 Task: Create a rule when a due dateLess than 1  hours from now is set on a checklist item.
Action: Mouse moved to (1048, 86)
Screenshot: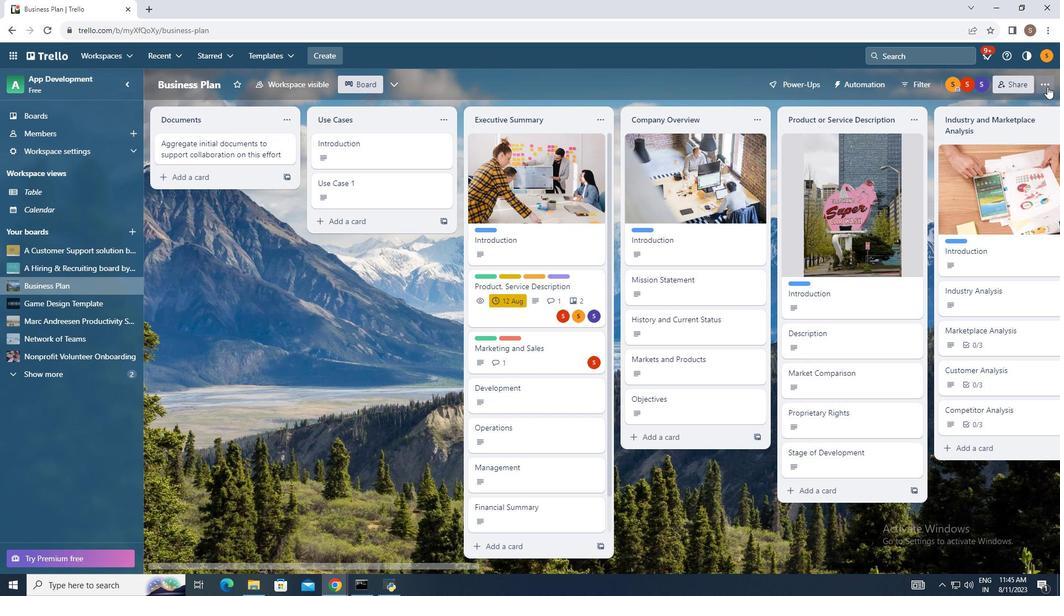 
Action: Mouse pressed left at (1048, 86)
Screenshot: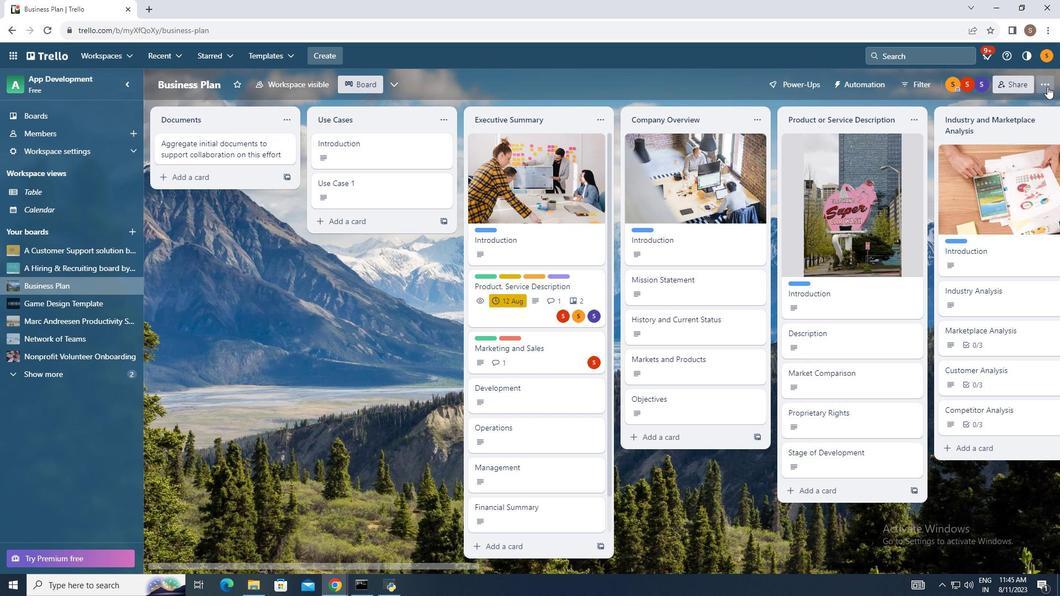 
Action: Mouse moved to (939, 225)
Screenshot: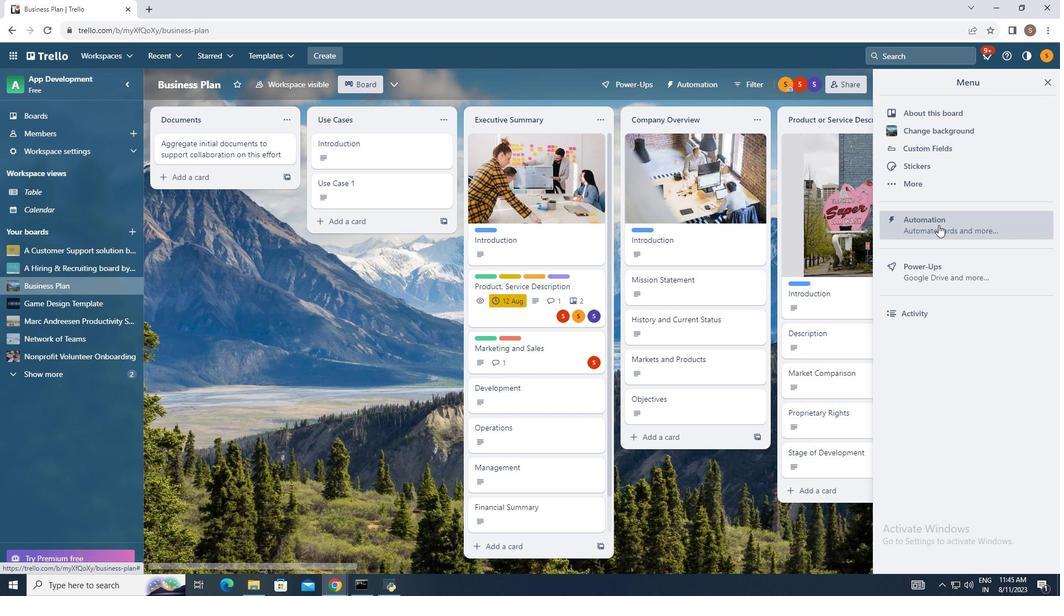 
Action: Mouse pressed left at (939, 225)
Screenshot: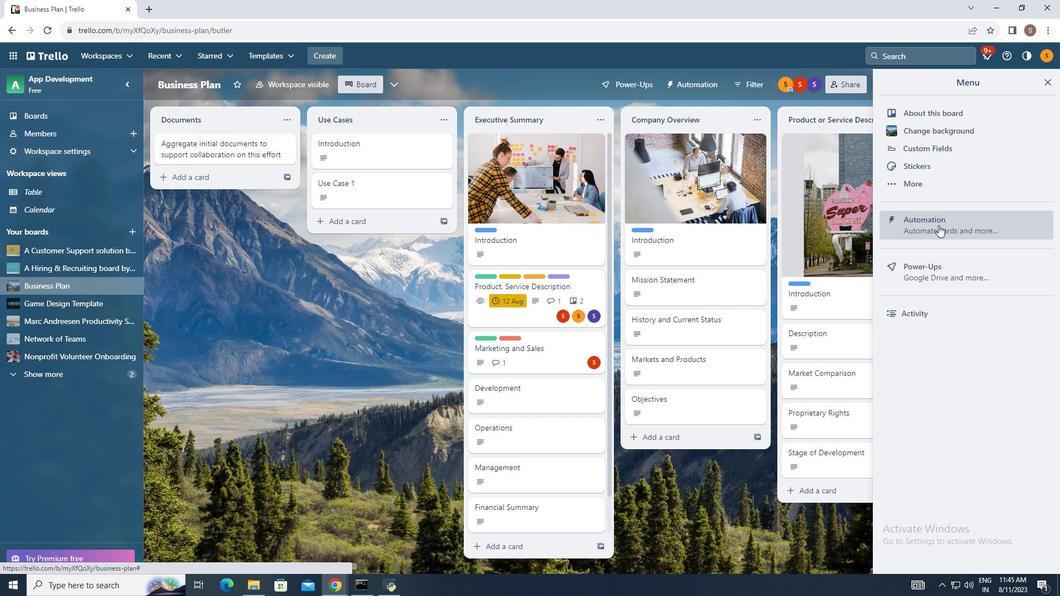 
Action: Mouse moved to (199, 186)
Screenshot: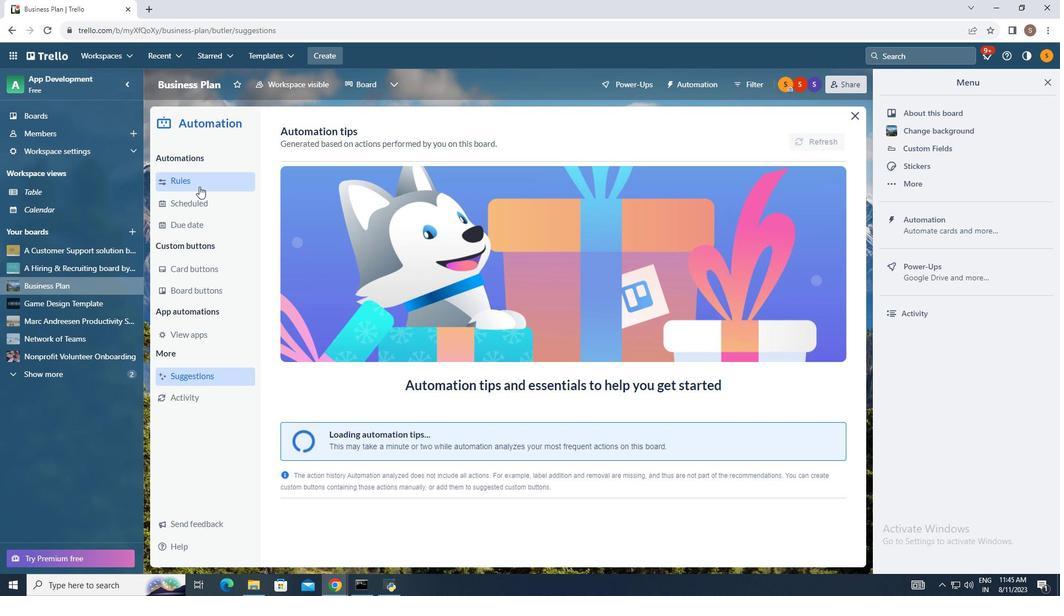 
Action: Mouse pressed left at (199, 186)
Screenshot: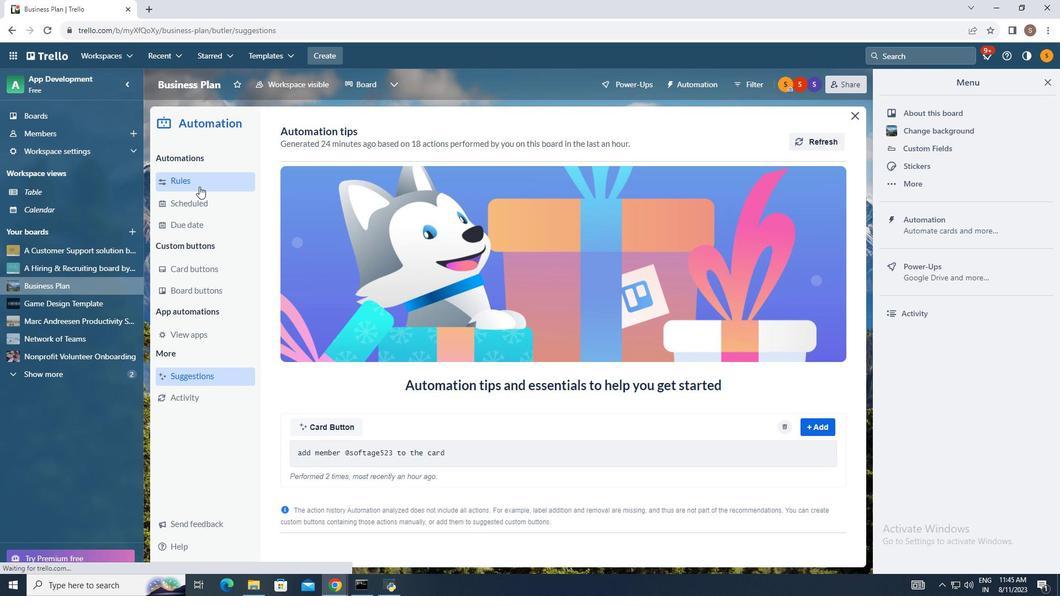 
Action: Mouse moved to (728, 136)
Screenshot: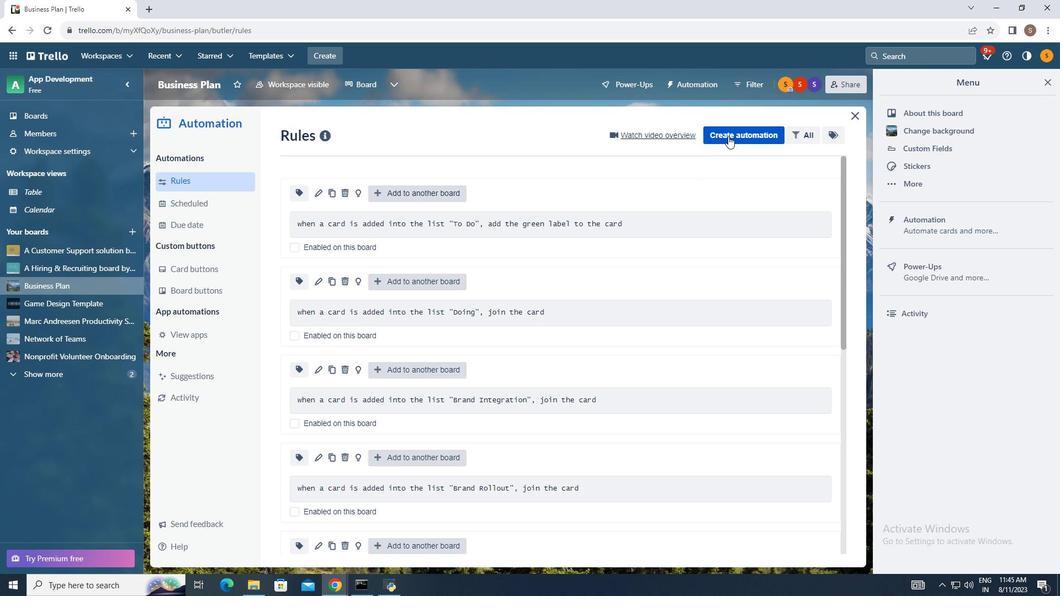 
Action: Mouse pressed left at (728, 136)
Screenshot: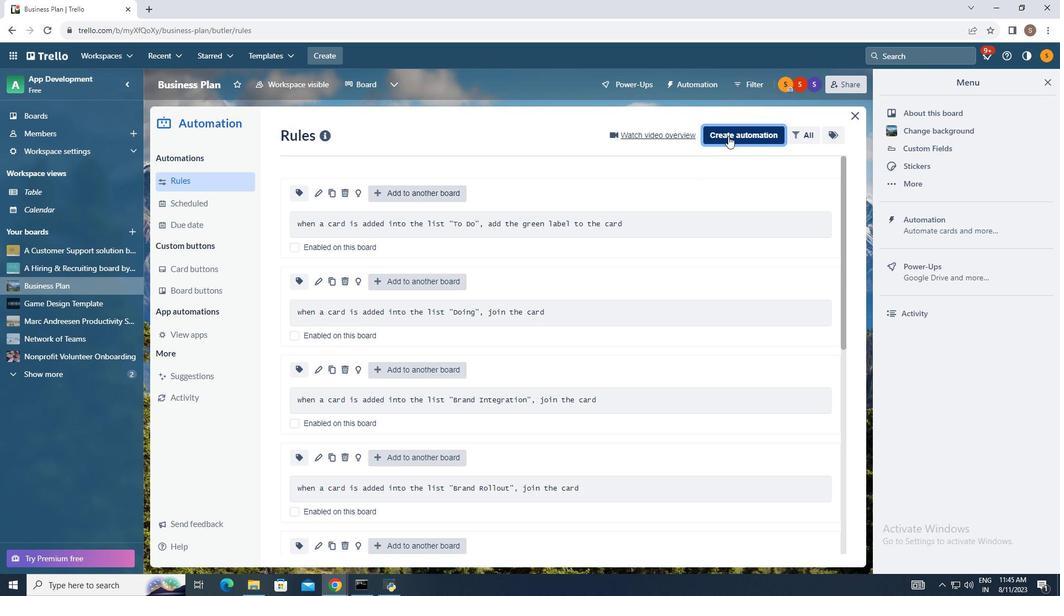 
Action: Mouse moved to (550, 237)
Screenshot: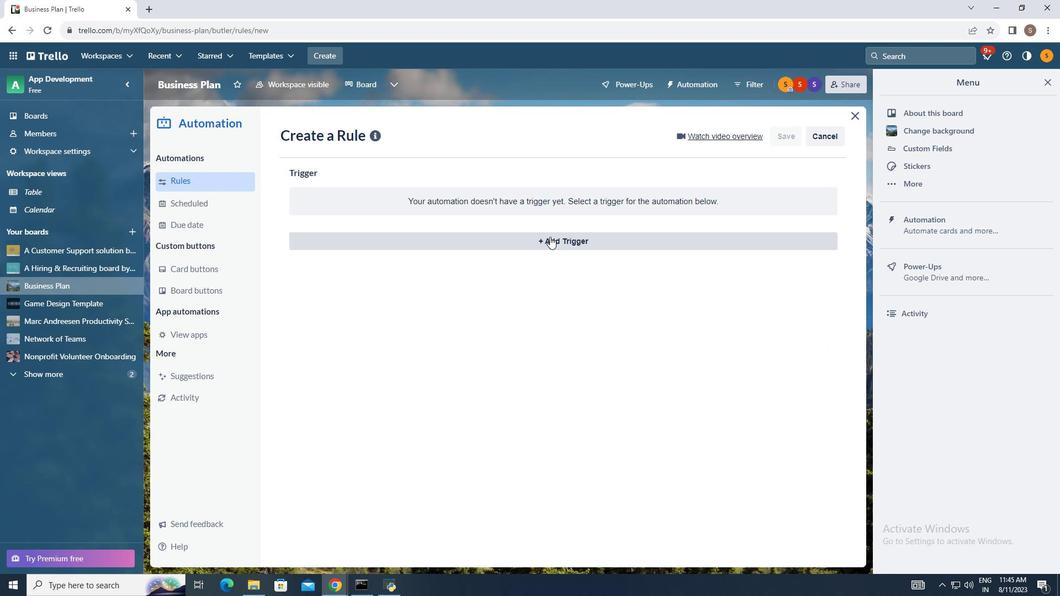 
Action: Mouse pressed left at (550, 237)
Screenshot: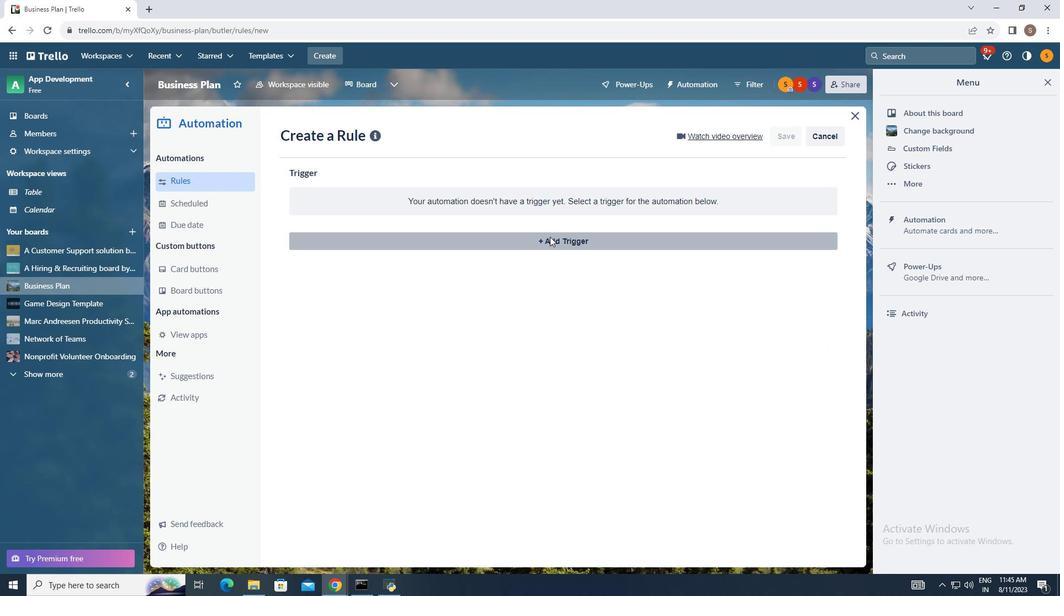 
Action: Mouse moved to (454, 277)
Screenshot: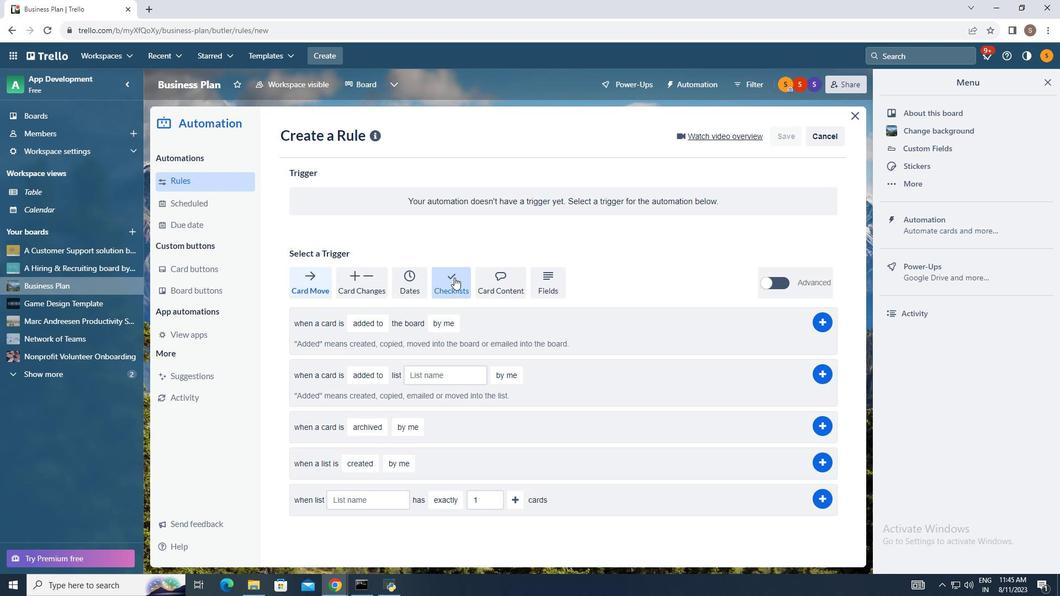 
Action: Mouse pressed left at (454, 277)
Screenshot: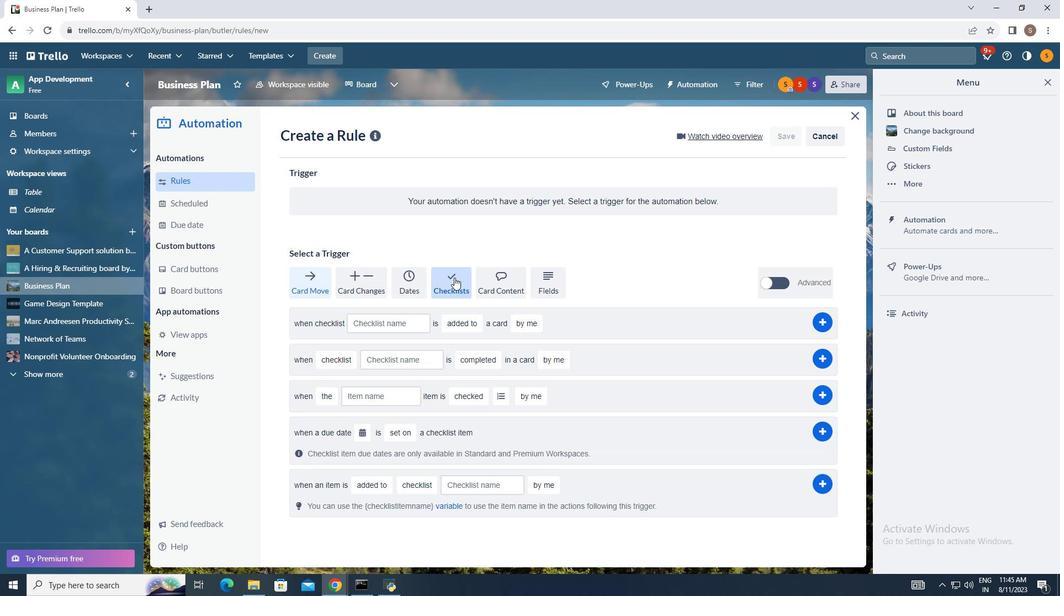 
Action: Mouse moved to (358, 433)
Screenshot: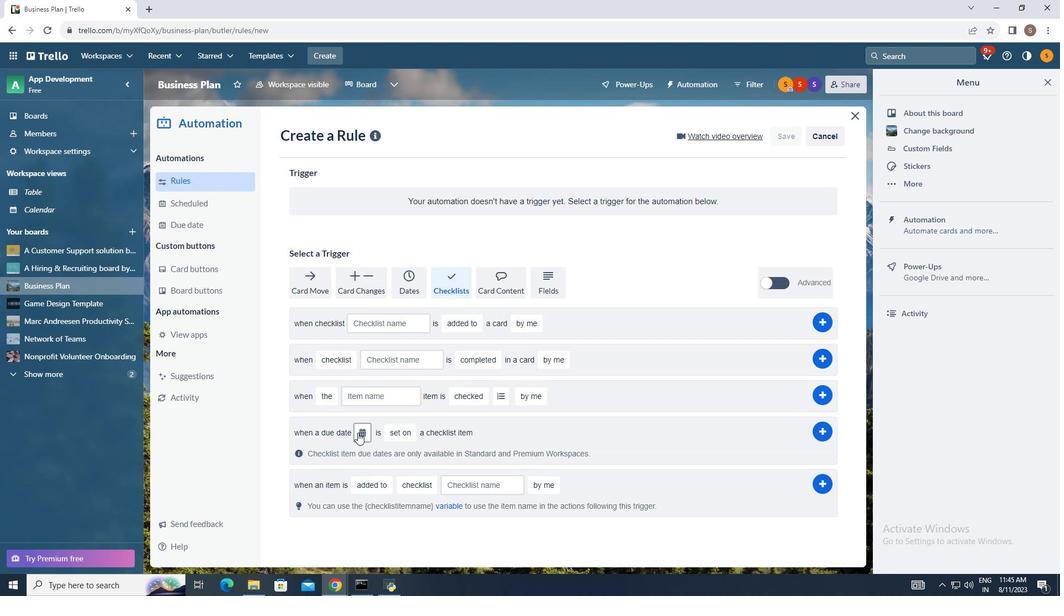 
Action: Mouse pressed left at (358, 433)
Screenshot: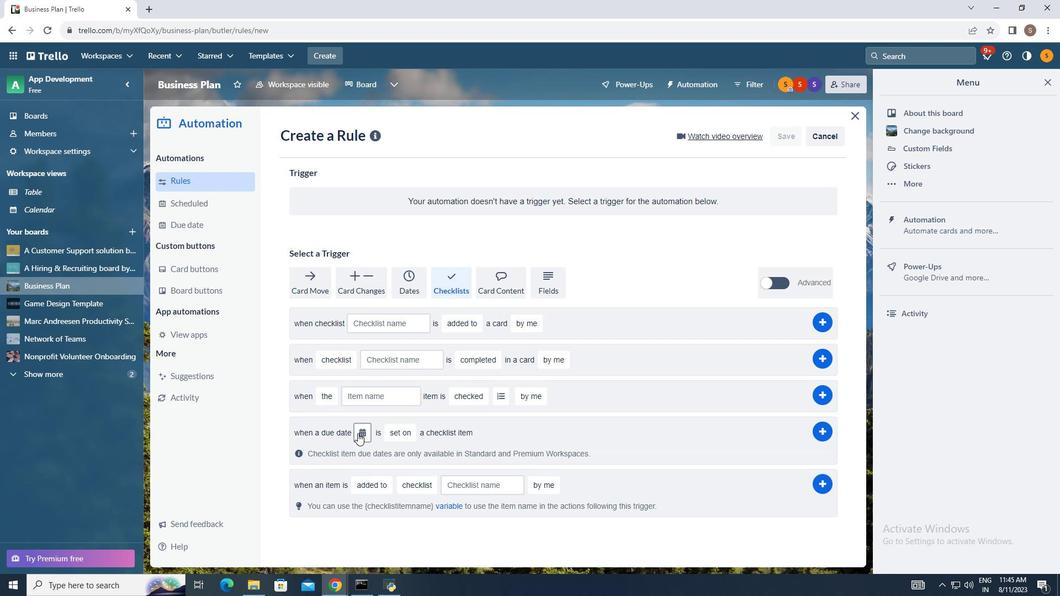 
Action: Mouse moved to (382, 502)
Screenshot: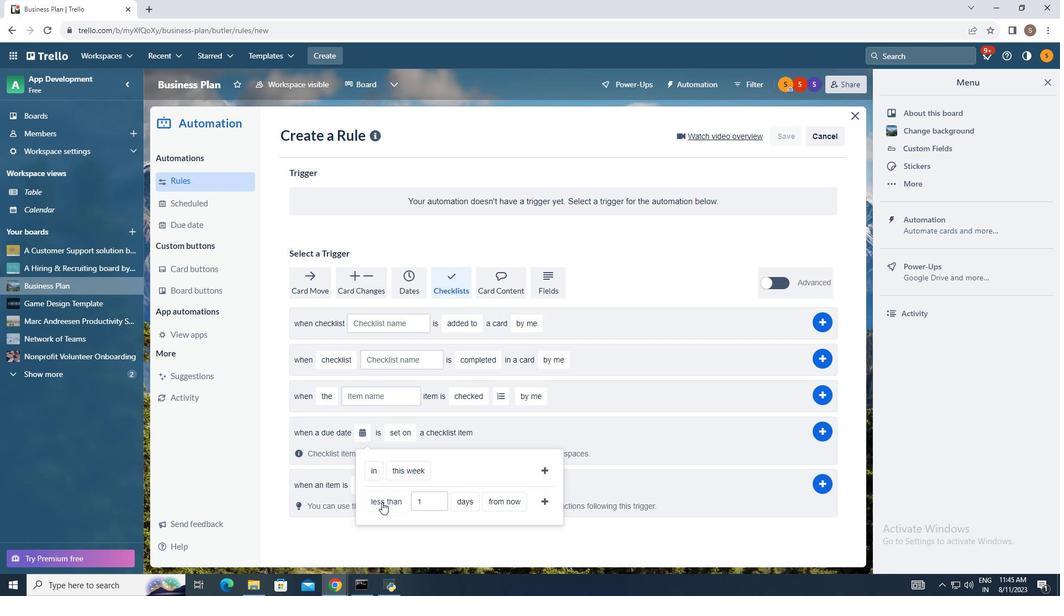 
Action: Mouse pressed left at (382, 502)
Screenshot: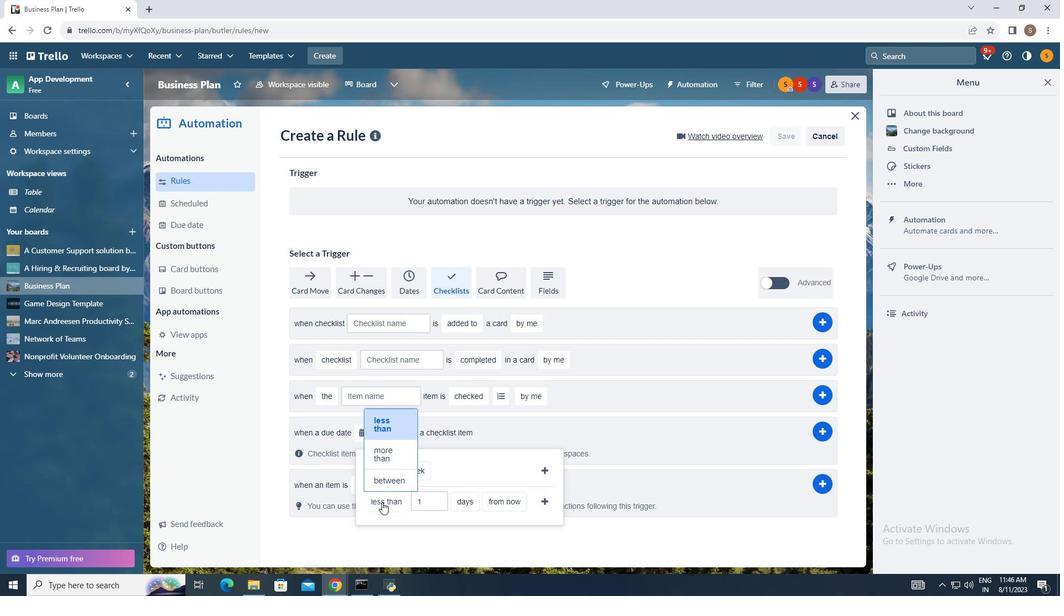 
Action: Mouse moved to (389, 425)
Screenshot: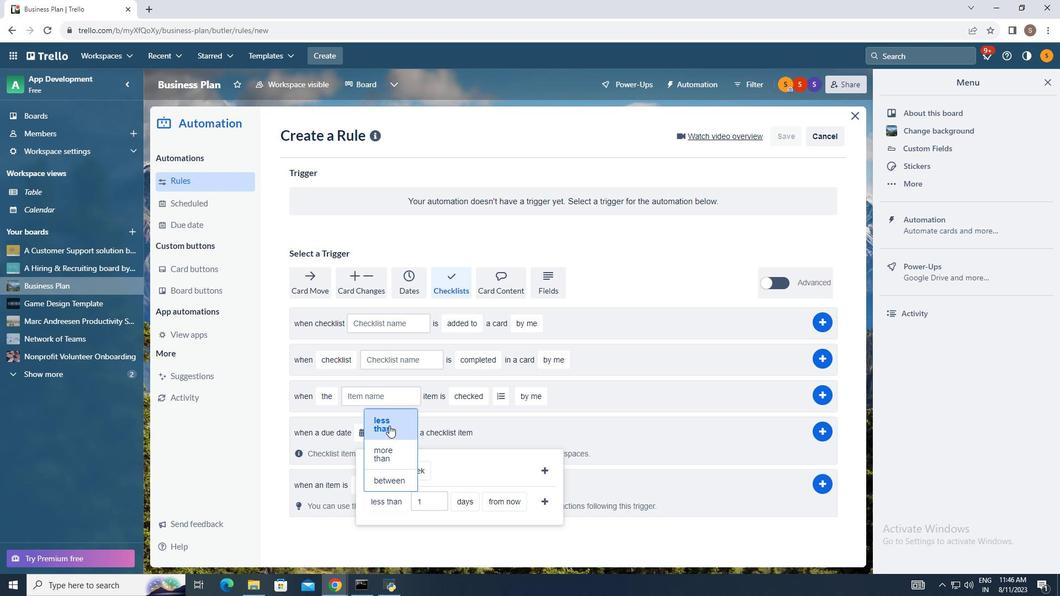 
Action: Mouse pressed left at (389, 425)
Screenshot: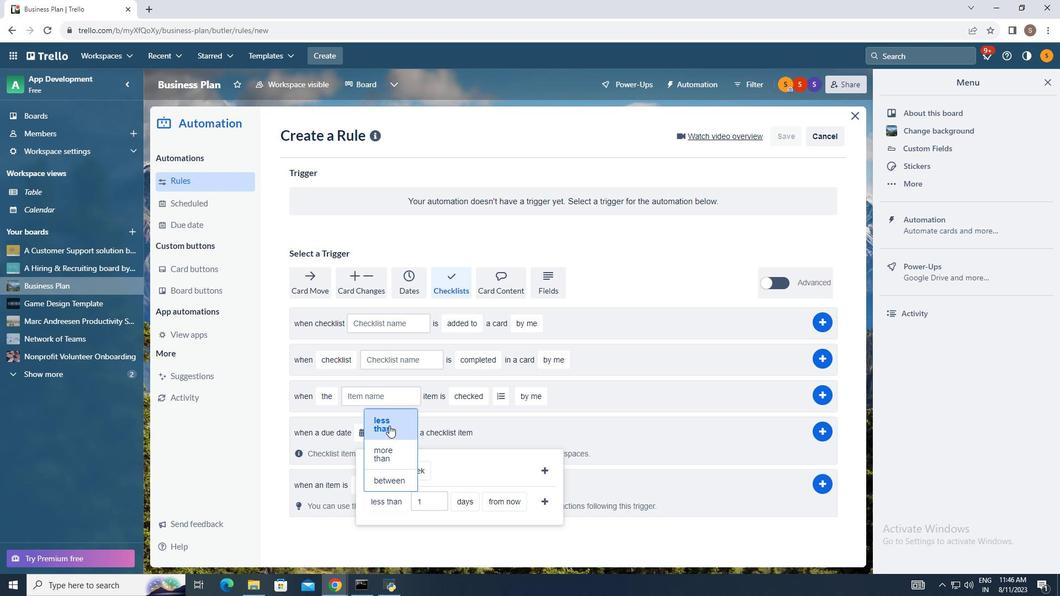 
Action: Mouse moved to (463, 503)
Screenshot: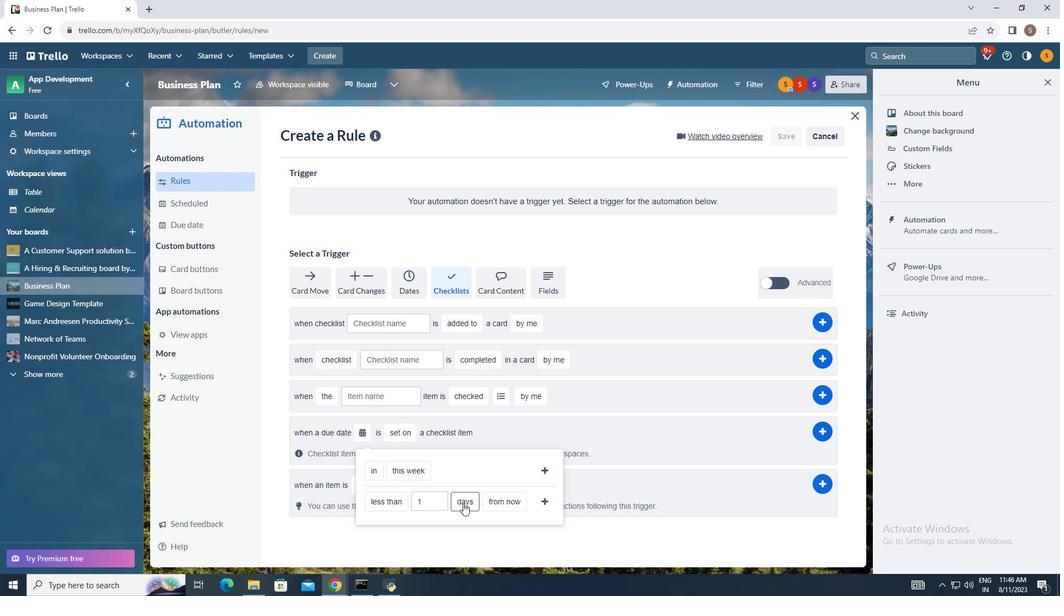 
Action: Mouse pressed left at (463, 503)
Screenshot: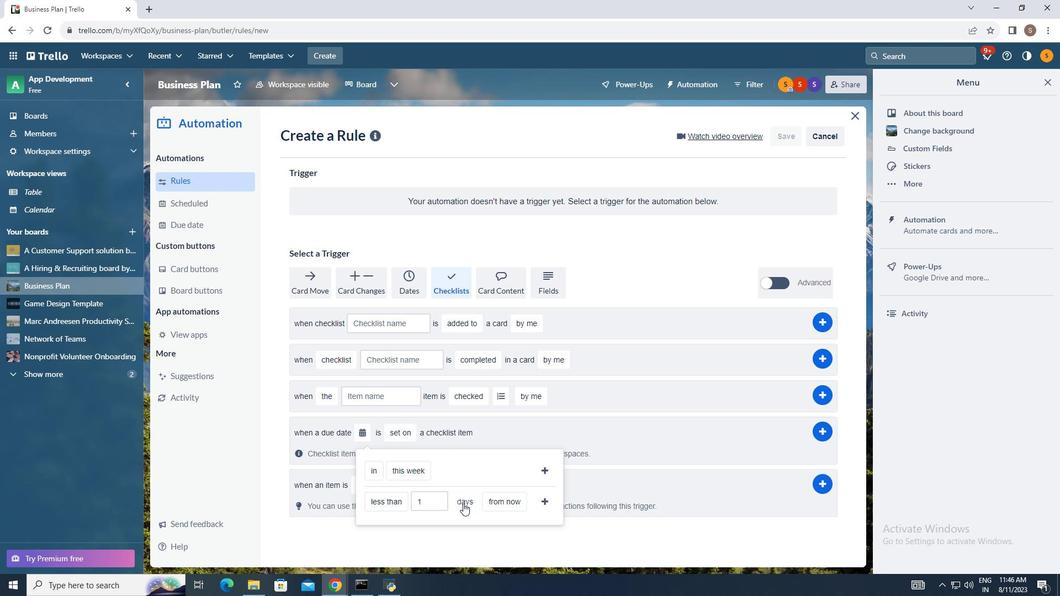 
Action: Mouse moved to (476, 435)
Screenshot: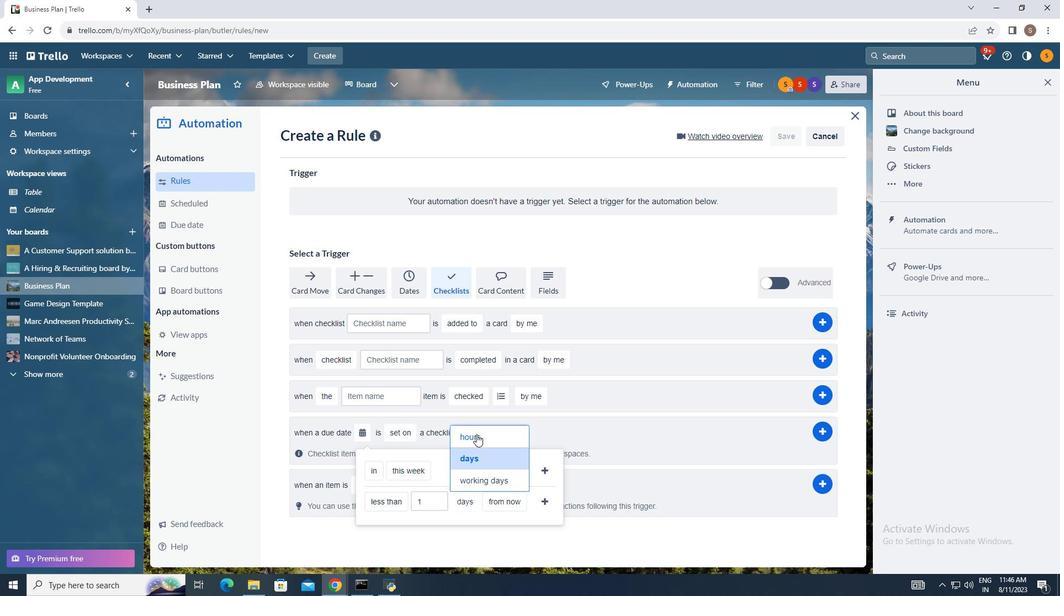 
Action: Mouse pressed left at (476, 435)
Screenshot: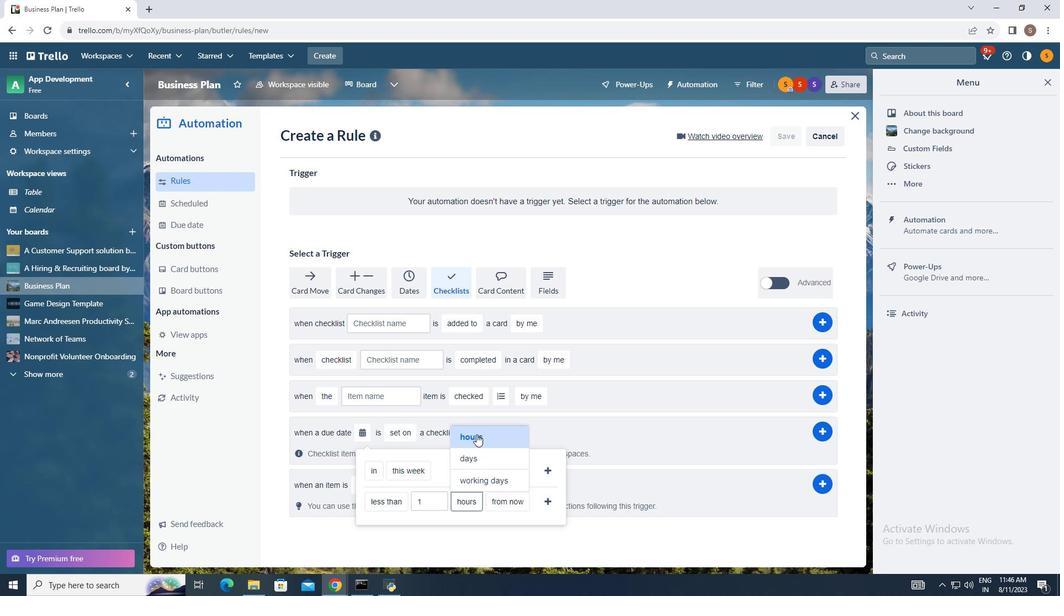 
Action: Mouse moved to (507, 500)
Screenshot: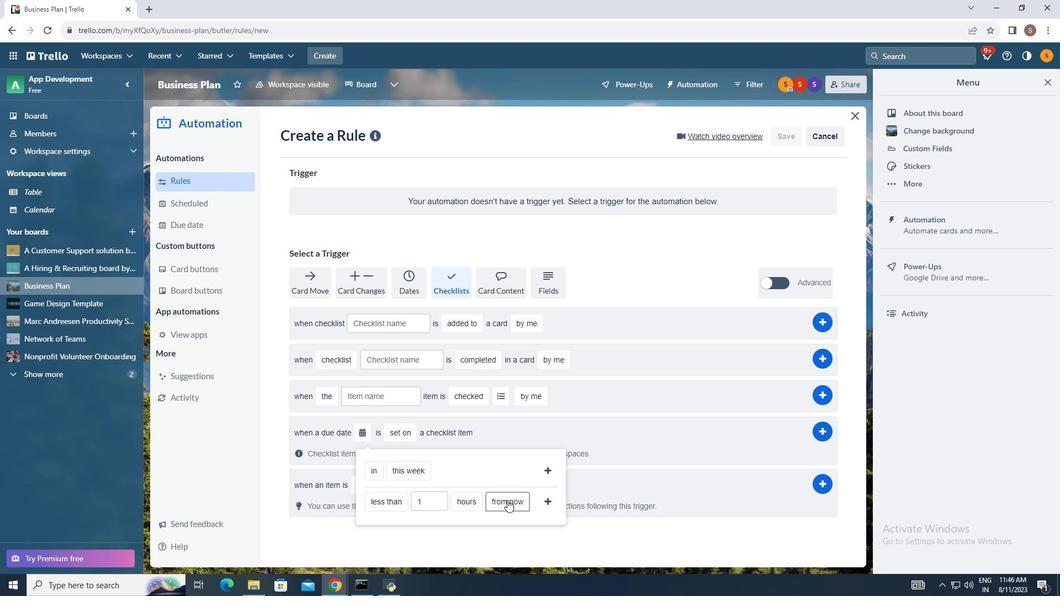
Action: Mouse pressed left at (507, 500)
Screenshot: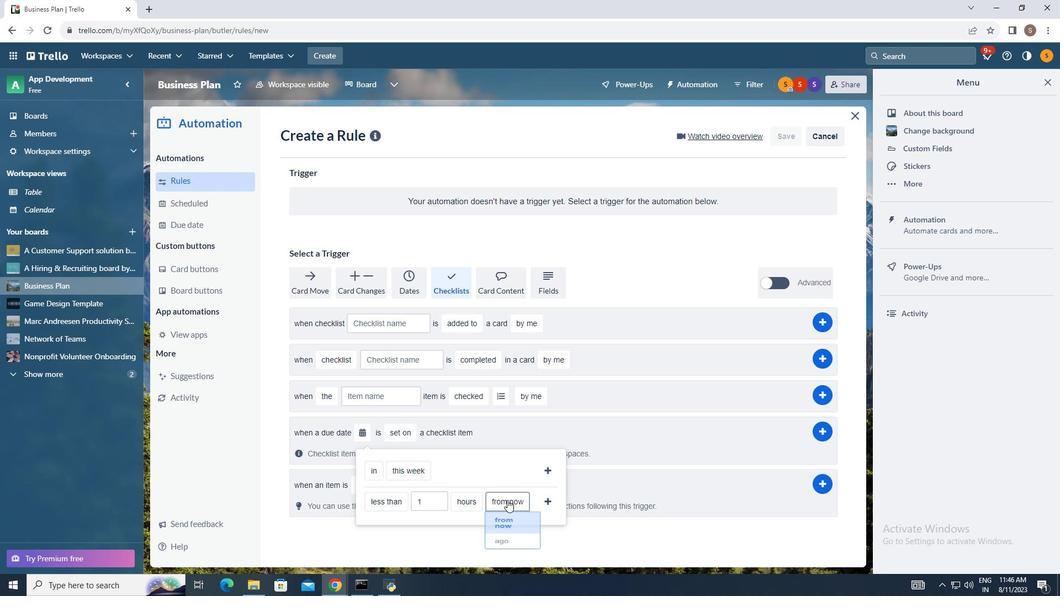 
Action: Mouse moved to (507, 521)
Screenshot: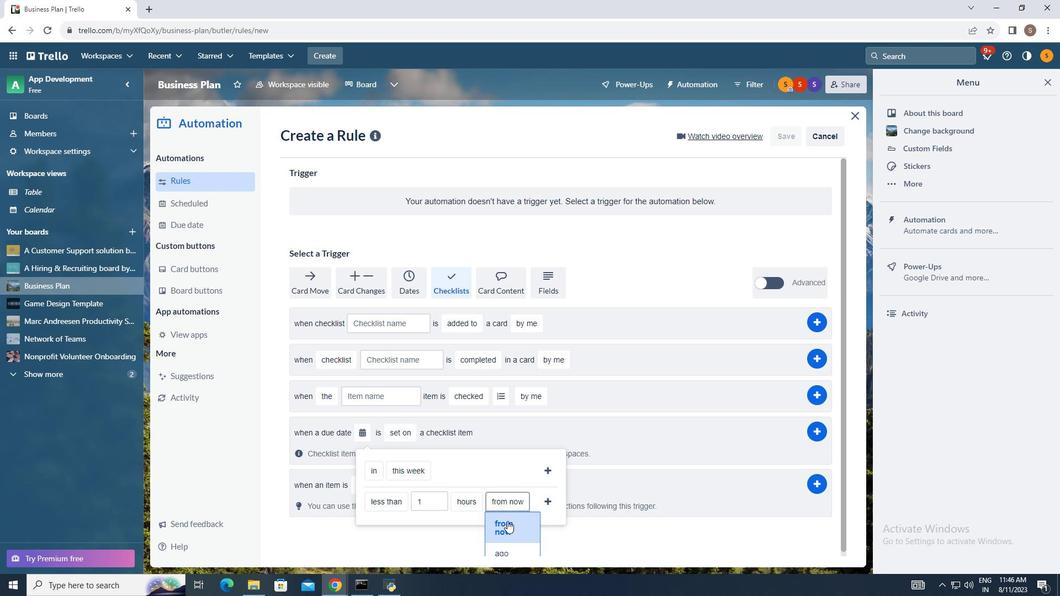
Action: Mouse pressed left at (507, 521)
Screenshot: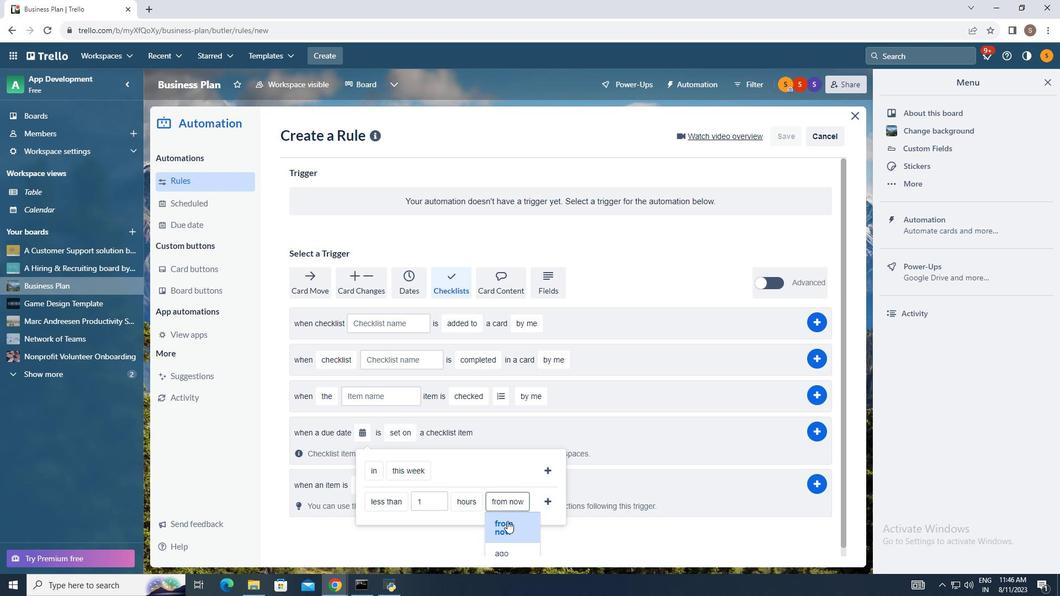 
Action: Mouse moved to (549, 502)
Screenshot: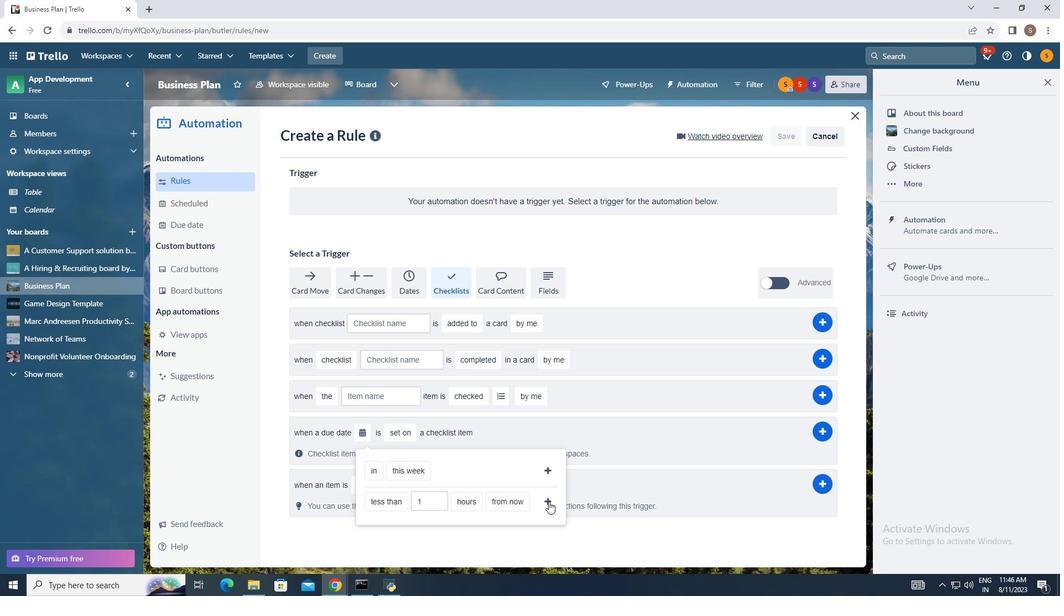 
Action: Mouse pressed left at (549, 502)
Screenshot: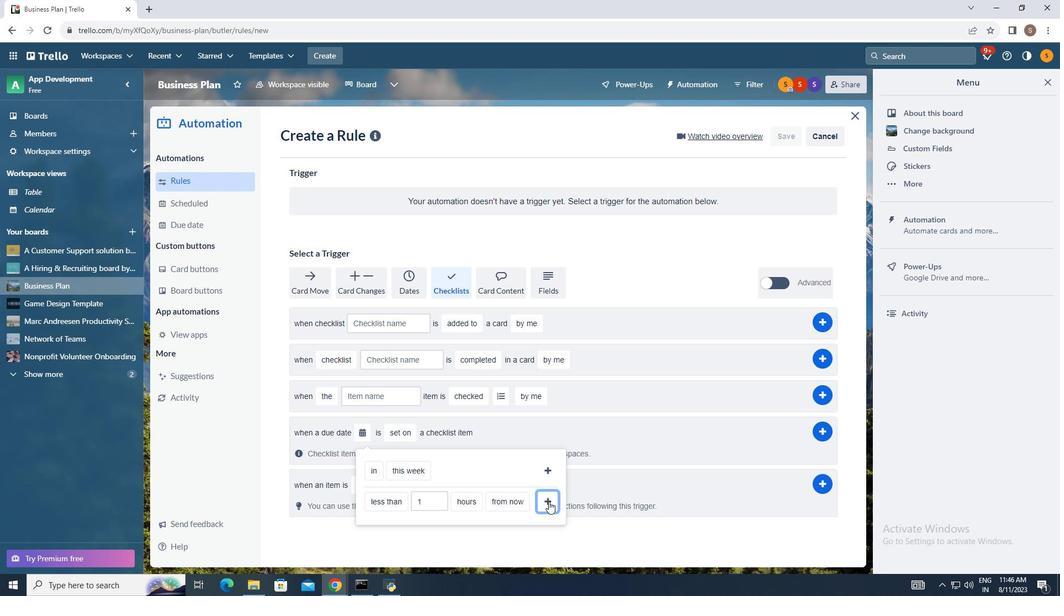 
Action: Mouse moved to (503, 434)
Screenshot: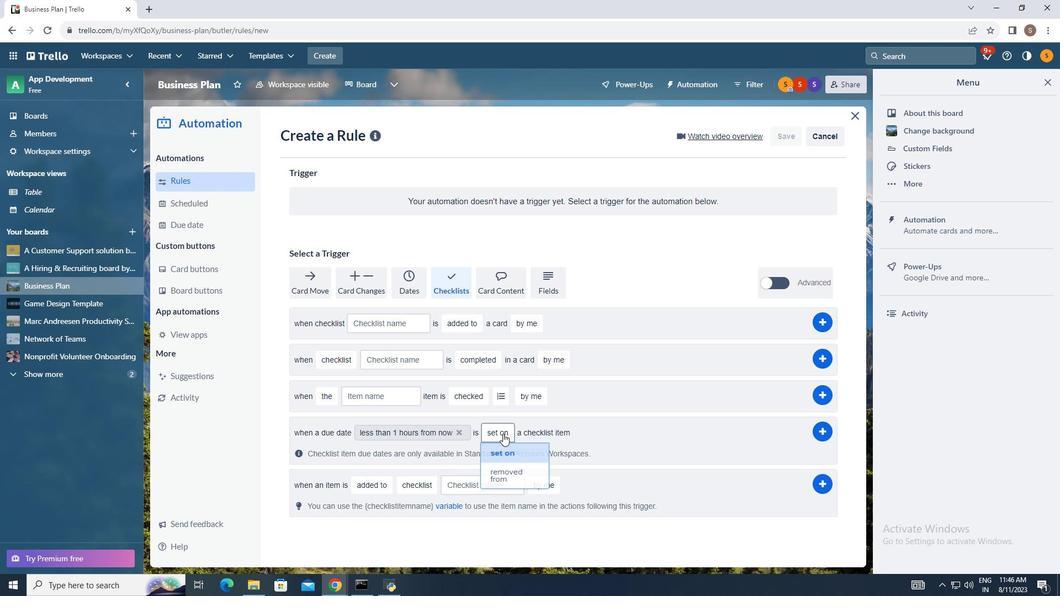 
Action: Mouse pressed left at (503, 434)
Screenshot: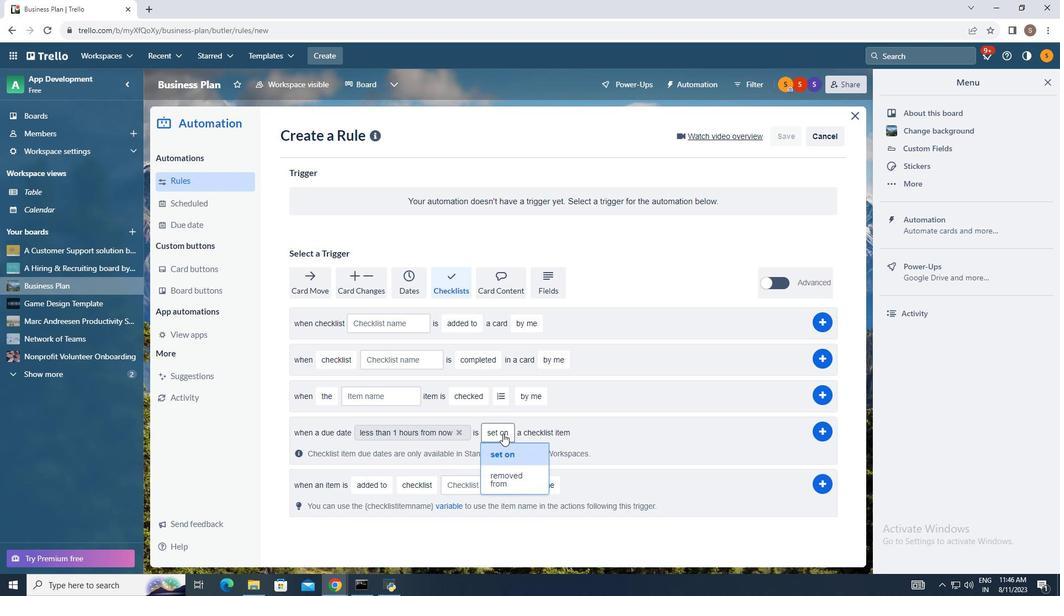 
Action: Mouse moved to (503, 453)
Screenshot: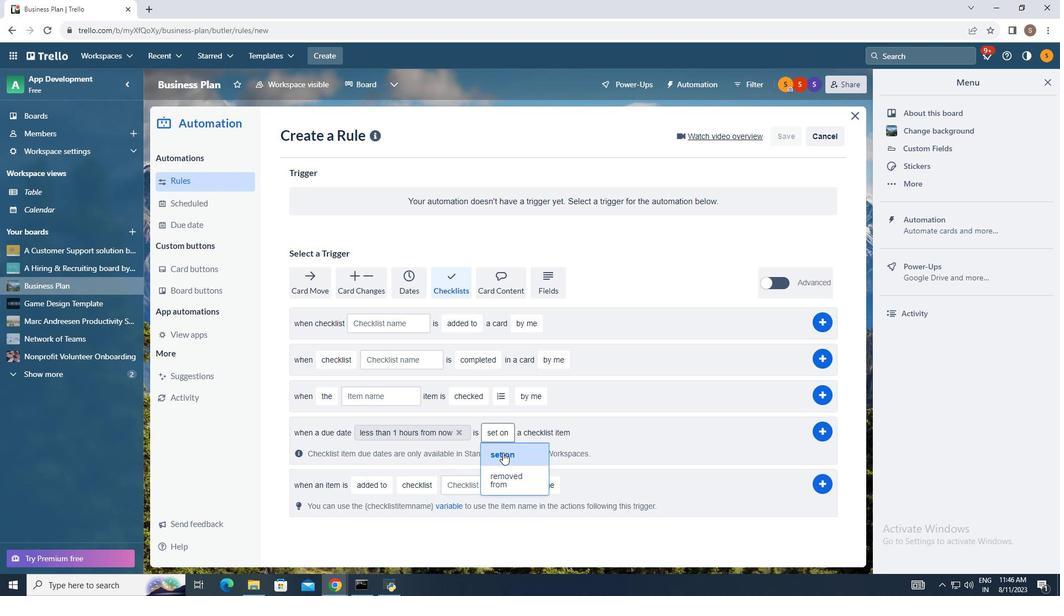 
Action: Mouse pressed left at (503, 453)
Screenshot: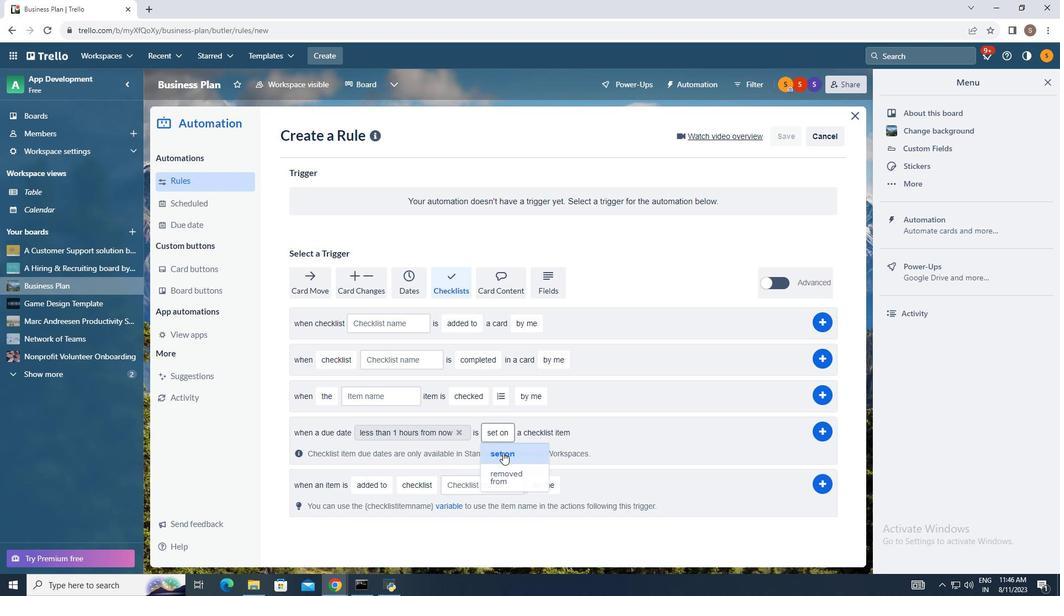 
Action: Mouse moved to (818, 430)
Screenshot: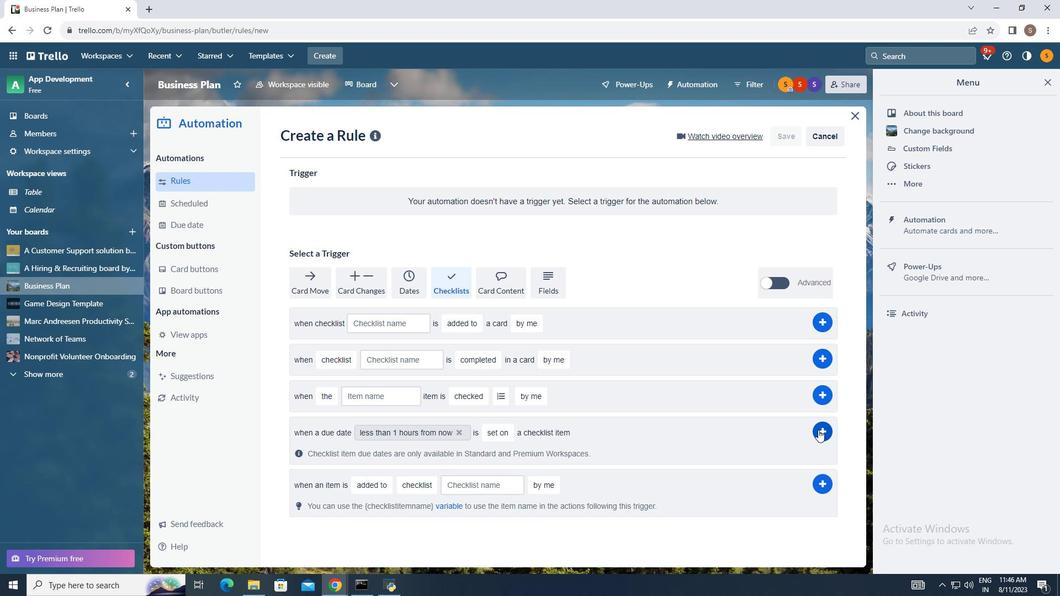 
Action: Mouse pressed left at (818, 430)
Screenshot: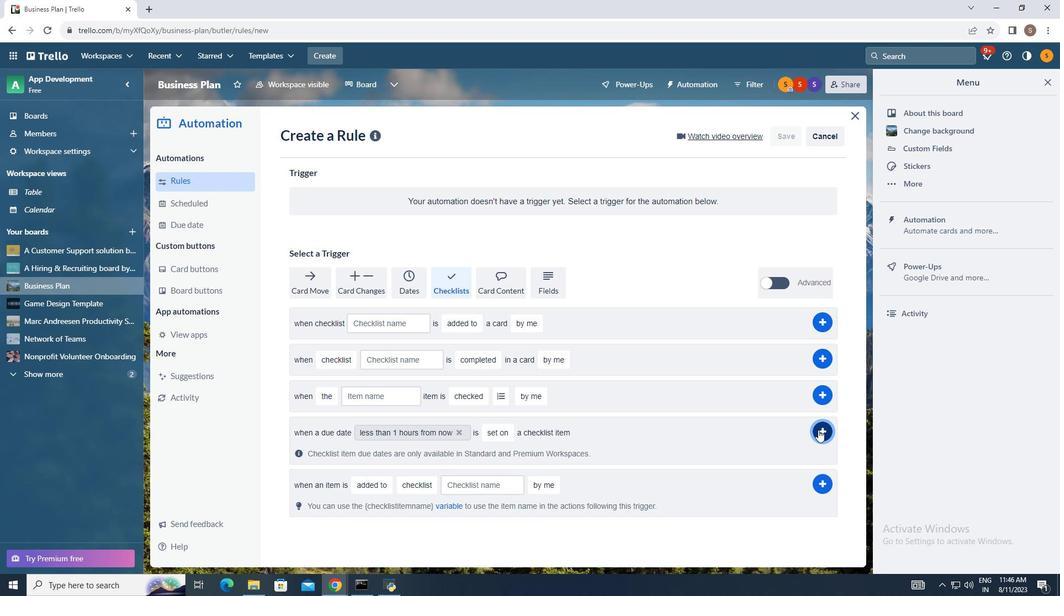 
Action: Mouse moved to (878, 416)
Screenshot: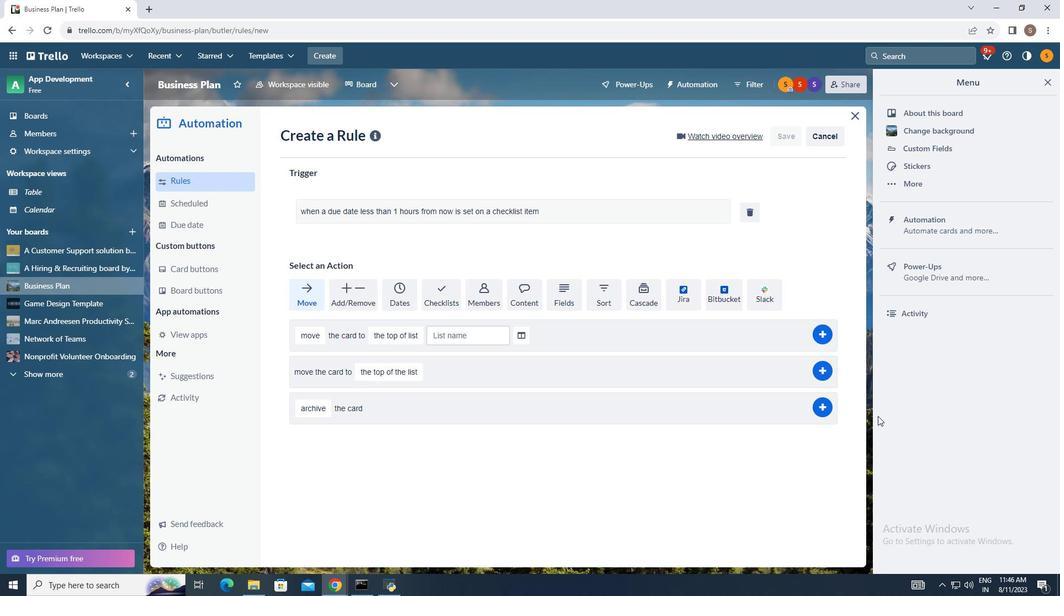 
